 Task: Vertically align the page to center.
Action: Mouse moved to (56, 101)
Screenshot: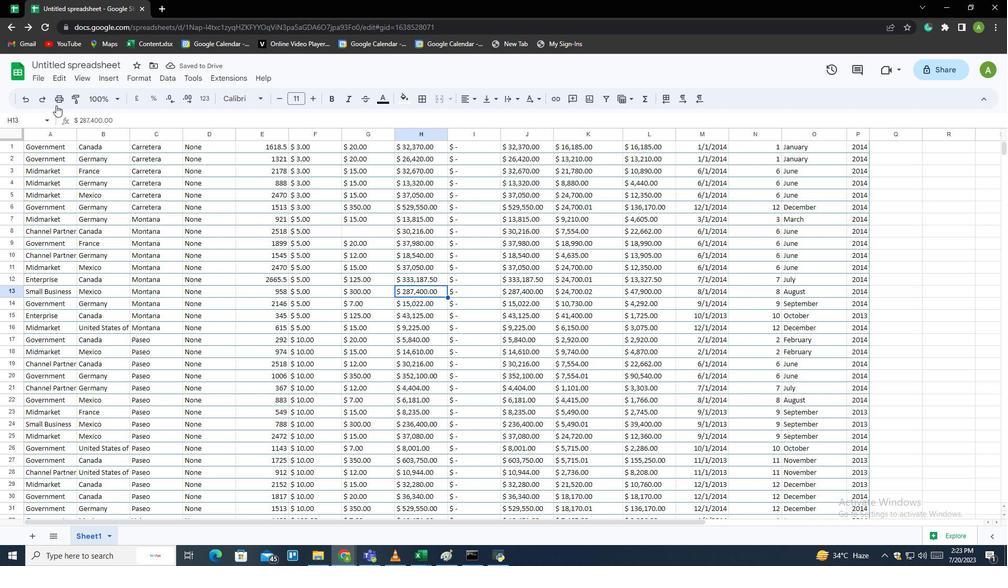 
Action: Mouse pressed left at (56, 101)
Screenshot: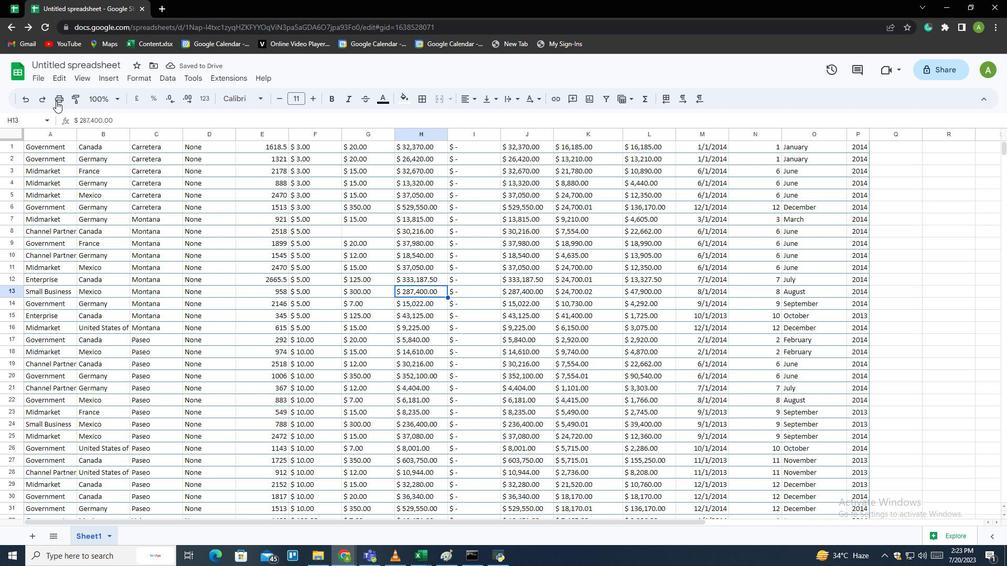 
Action: Mouse moved to (927, 338)
Screenshot: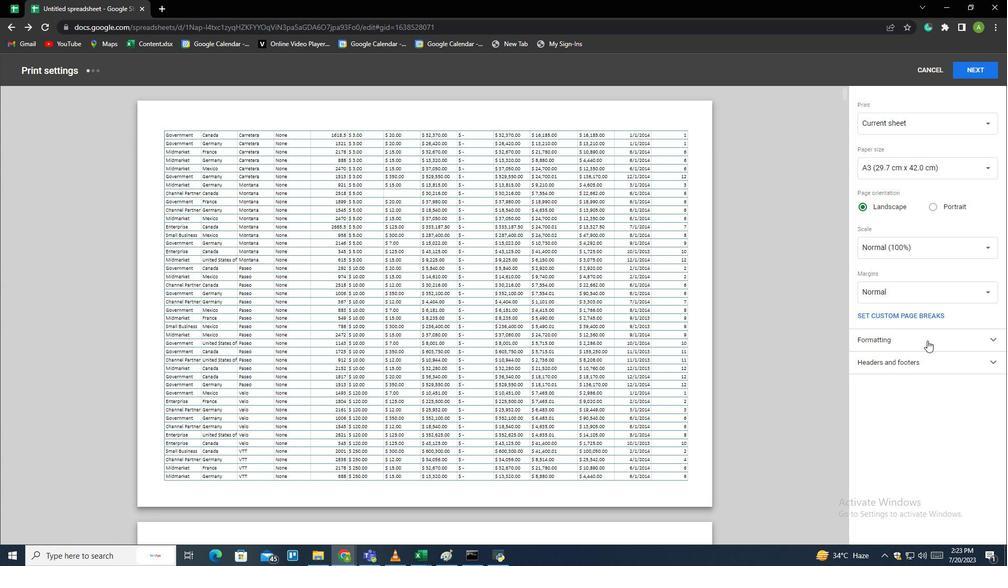 
Action: Mouse pressed left at (927, 338)
Screenshot: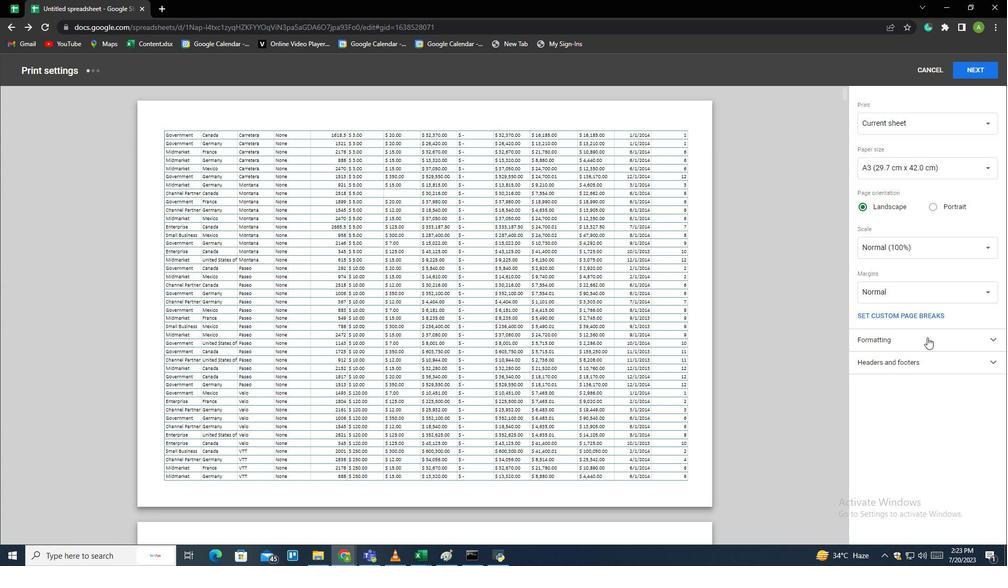 
Action: Mouse moved to (966, 473)
Screenshot: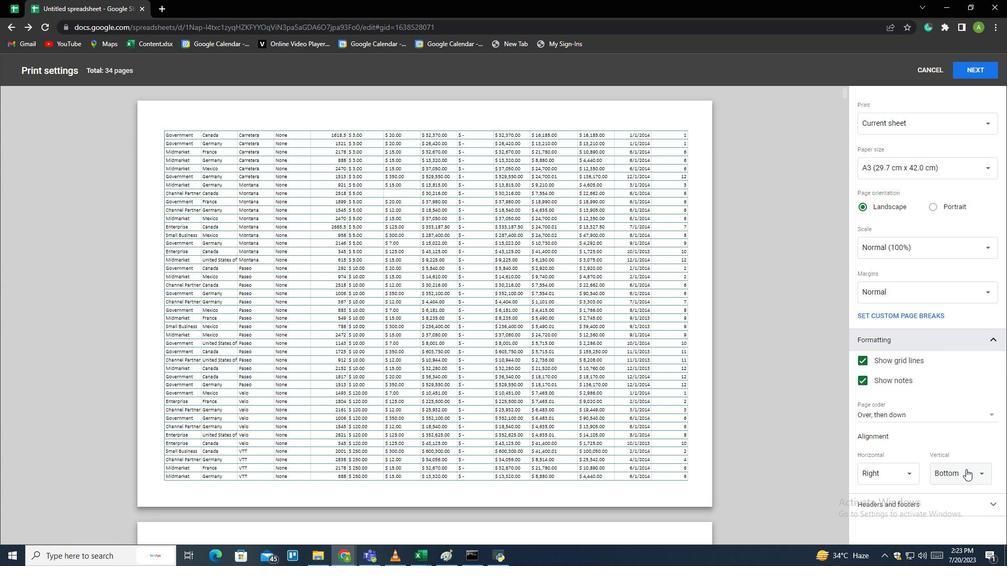 
Action: Mouse pressed left at (966, 473)
Screenshot: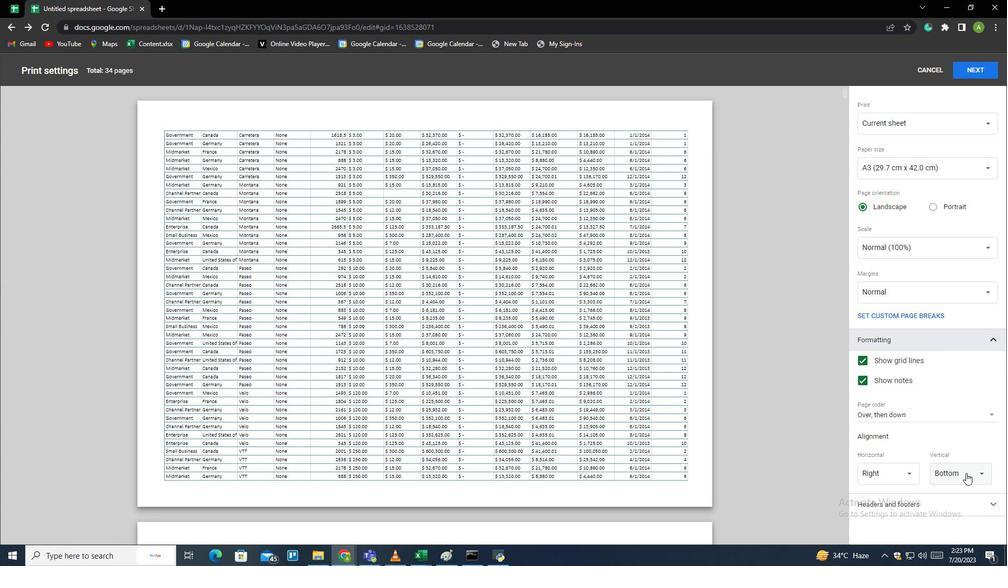 
Action: Mouse moved to (958, 492)
Screenshot: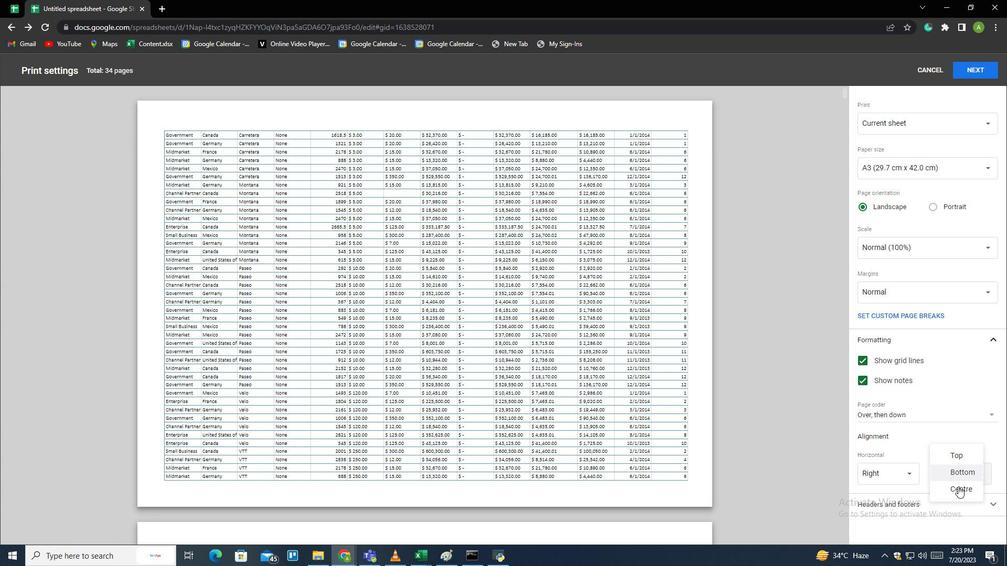 
Action: Mouse pressed left at (958, 492)
Screenshot: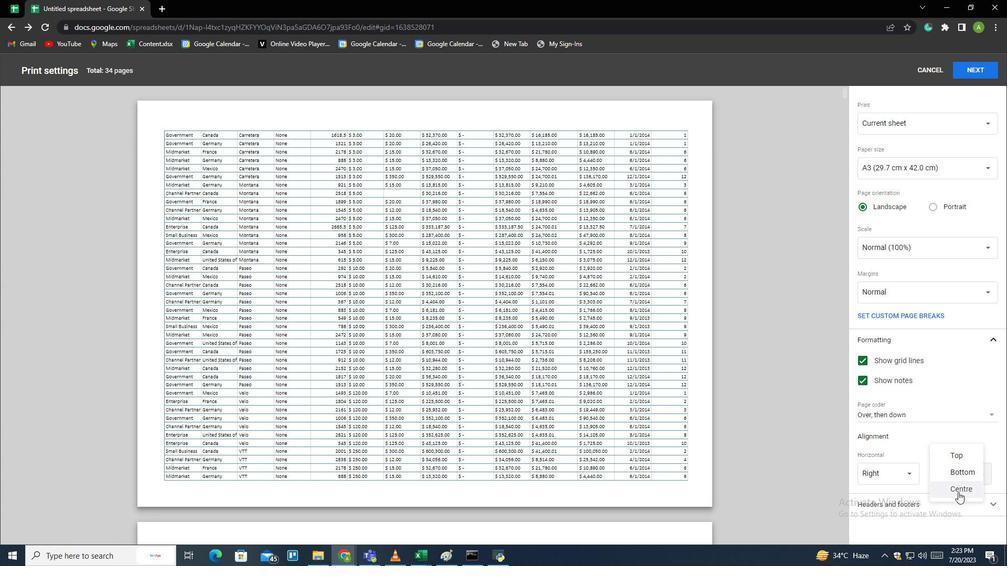 
Action: Mouse moved to (955, 489)
Screenshot: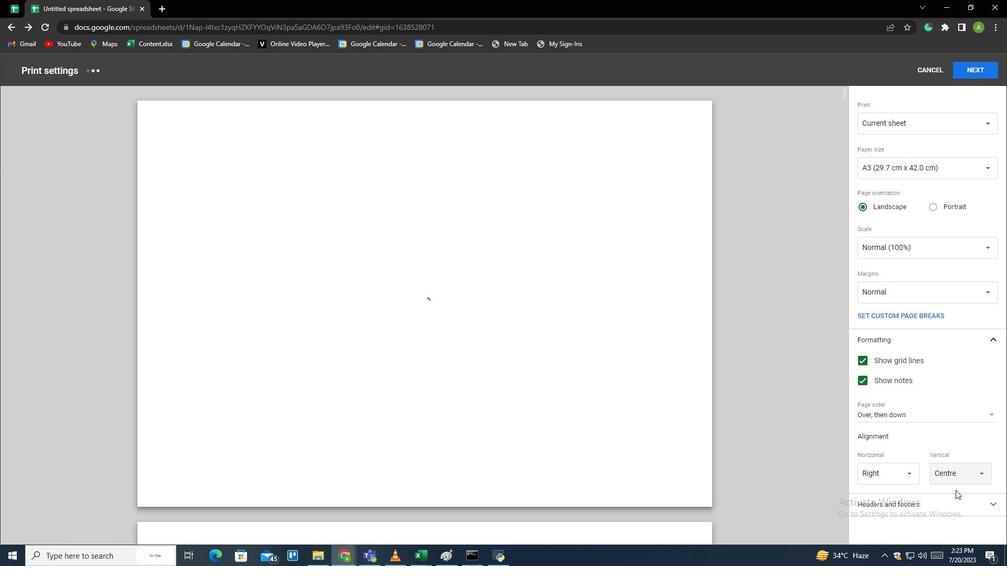 
